 Task: Create a due date automation trigger when advanced on, on the wednesday of the week before a card is due add fields without custom field "Resume" set to a number greater or equal to 1 and greater than 10 at 11:00 AM.
Action: Mouse moved to (960, 72)
Screenshot: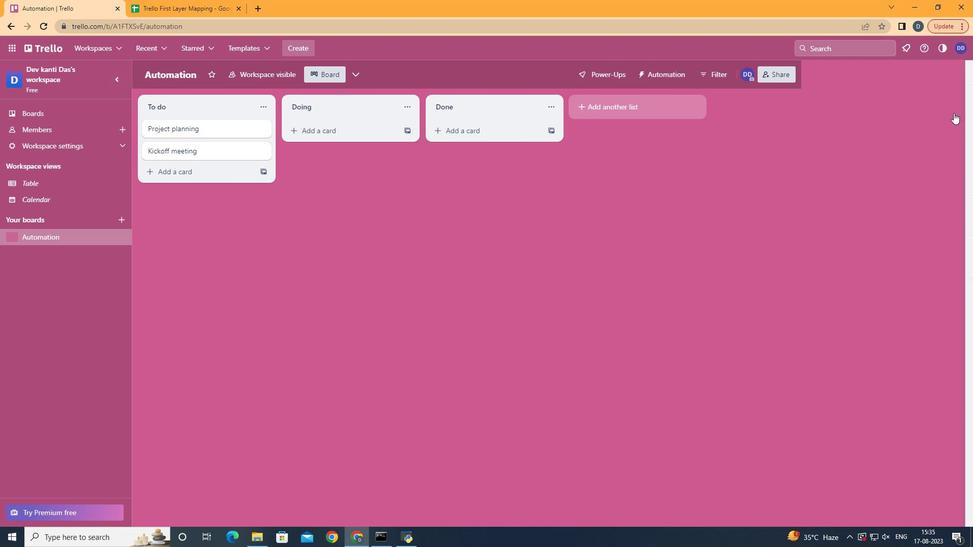 
Action: Mouse pressed left at (960, 72)
Screenshot: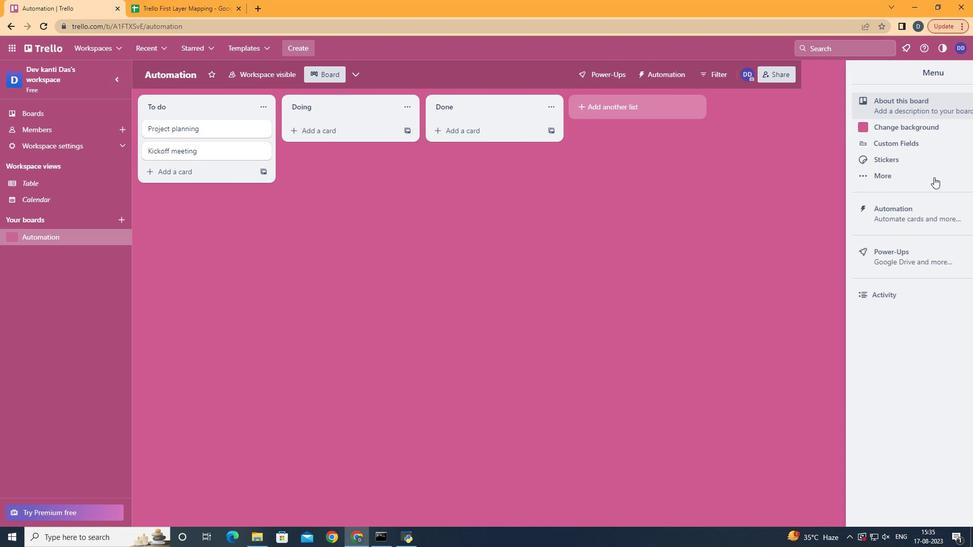 
Action: Mouse moved to (910, 216)
Screenshot: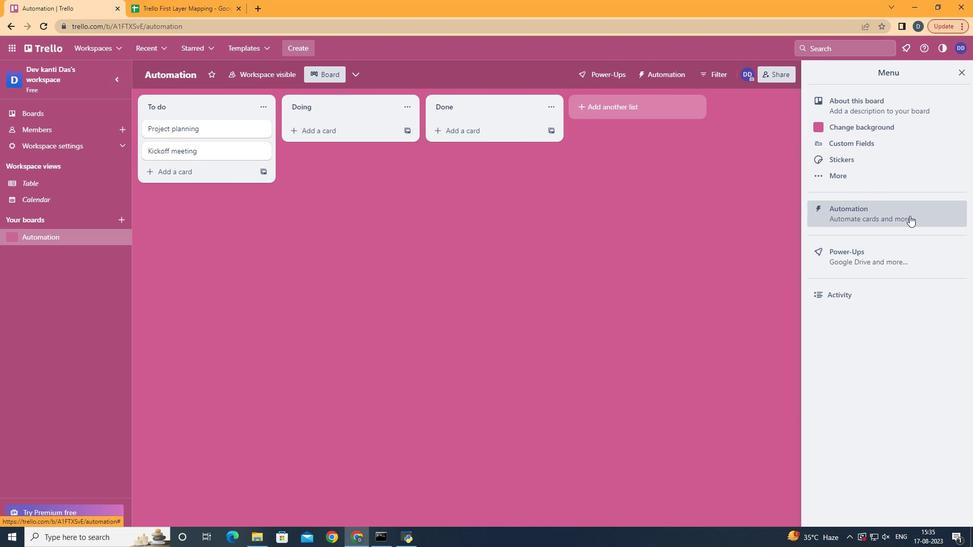 
Action: Mouse pressed left at (910, 216)
Screenshot: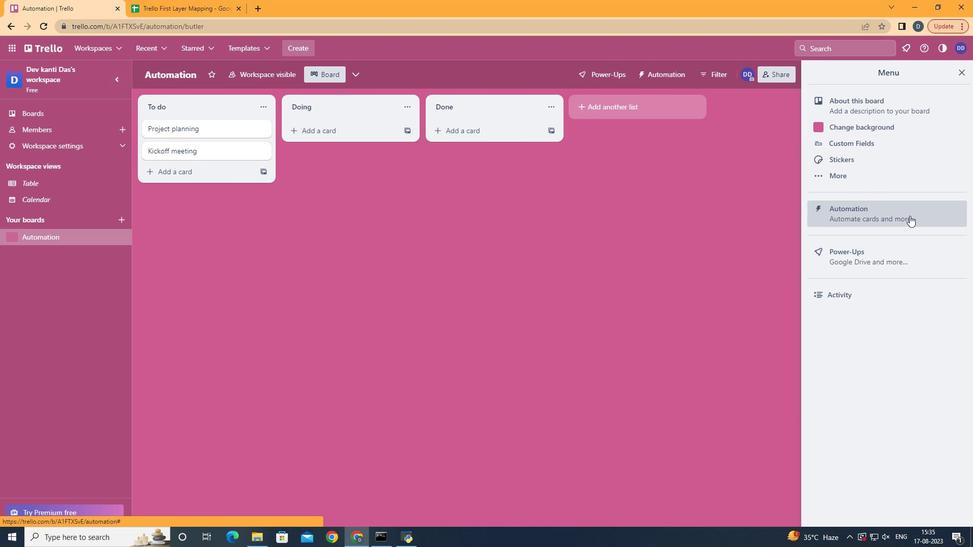 
Action: Mouse moved to (184, 202)
Screenshot: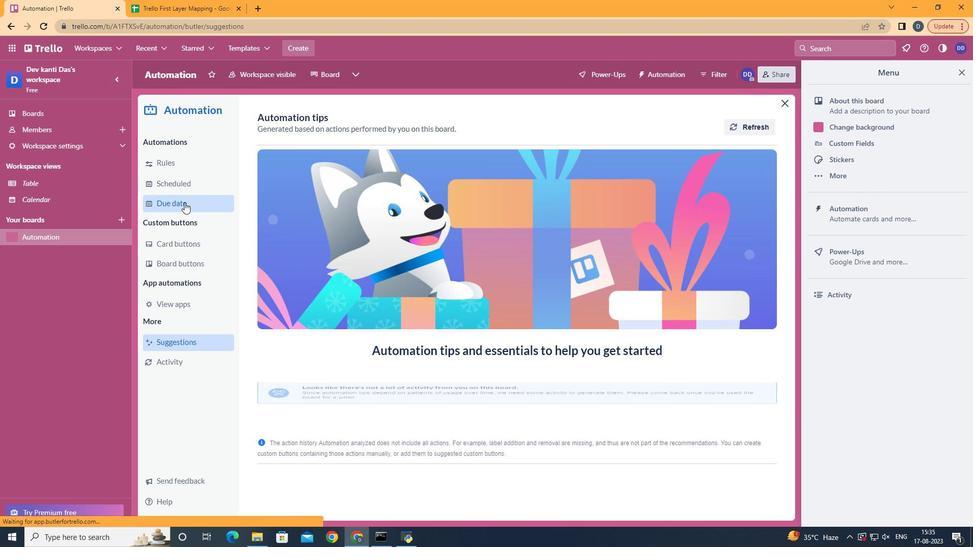 
Action: Mouse pressed left at (184, 202)
Screenshot: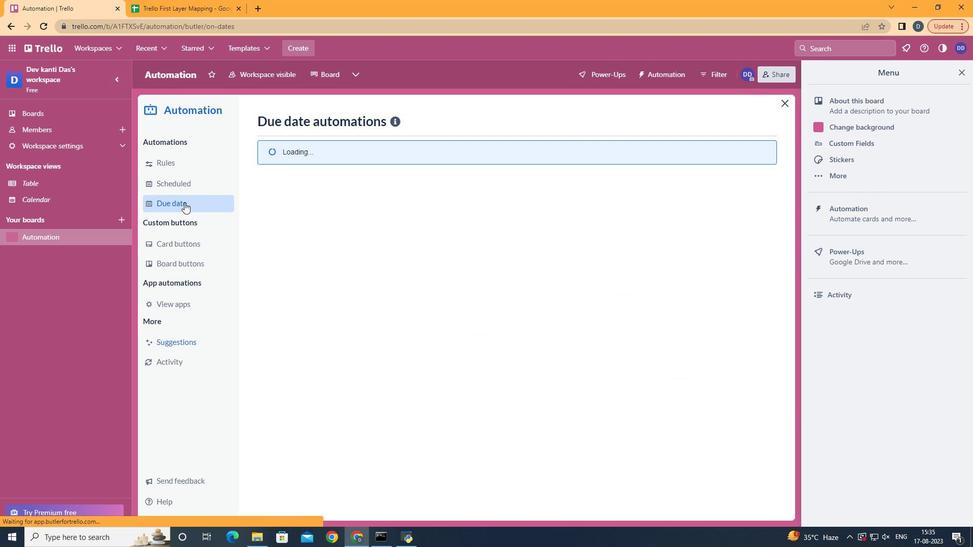 
Action: Mouse moved to (720, 124)
Screenshot: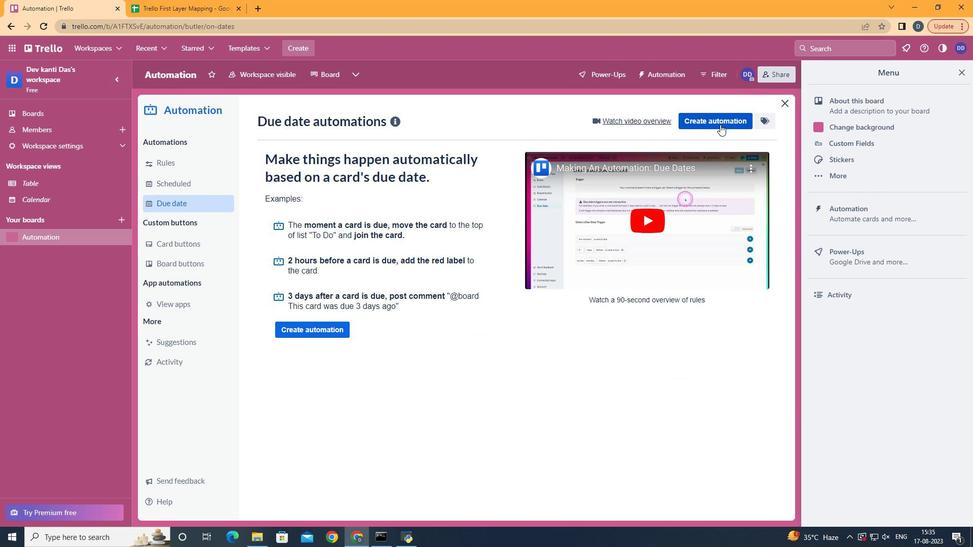 
Action: Mouse pressed left at (720, 124)
Screenshot: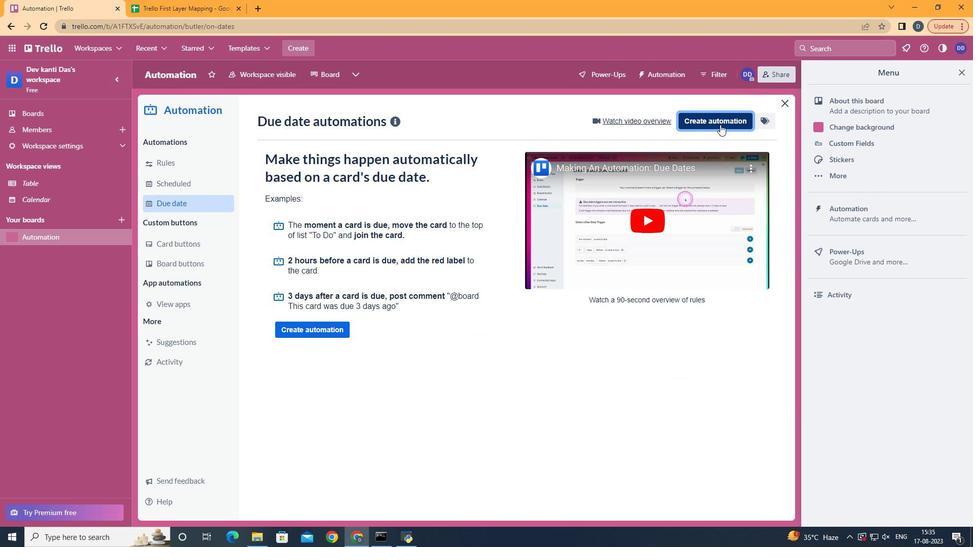 
Action: Mouse moved to (546, 210)
Screenshot: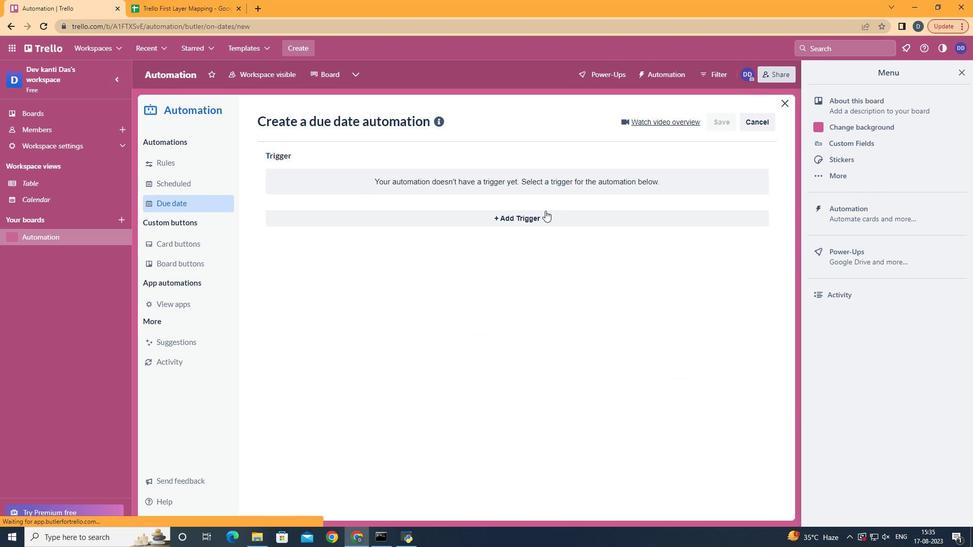 
Action: Mouse pressed left at (546, 210)
Screenshot: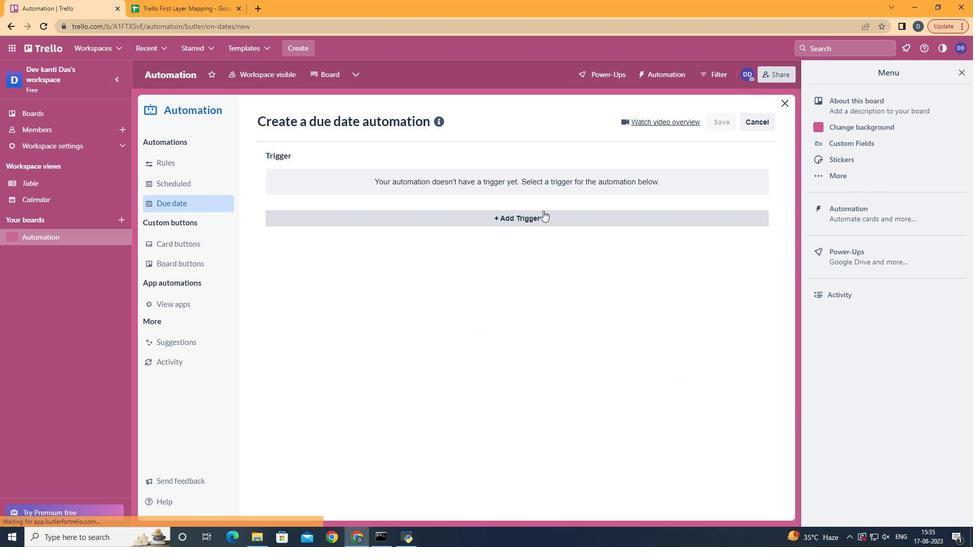 
Action: Mouse moved to (543, 211)
Screenshot: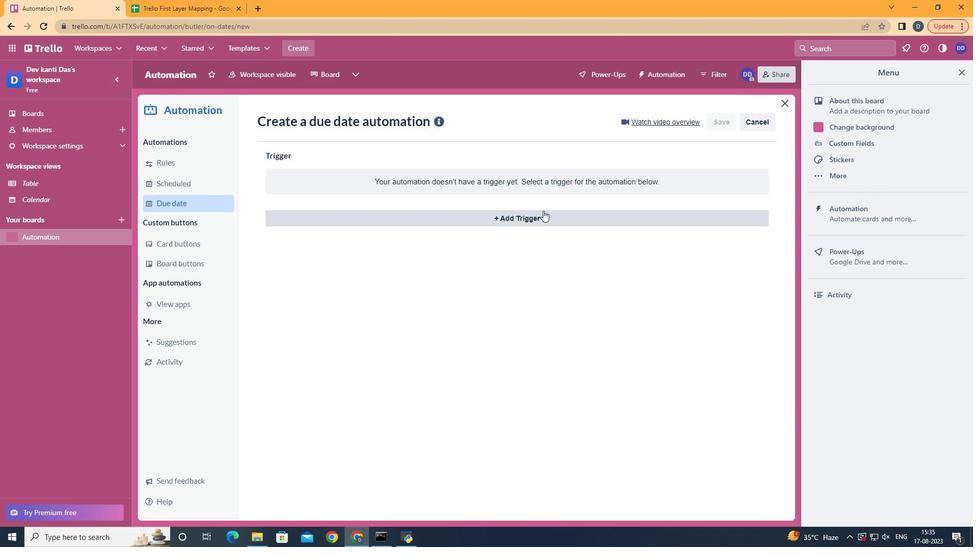 
Action: Mouse pressed left at (543, 211)
Screenshot: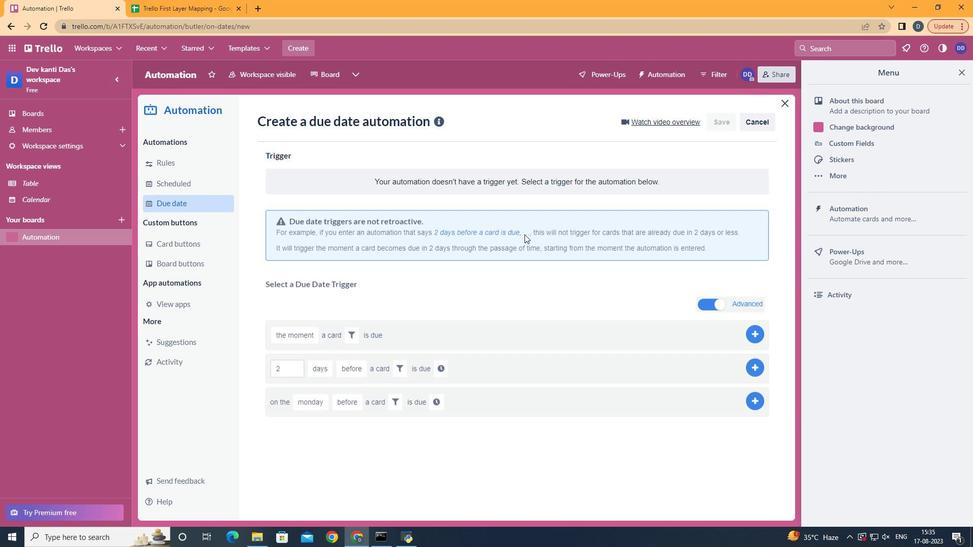 
Action: Mouse moved to (321, 307)
Screenshot: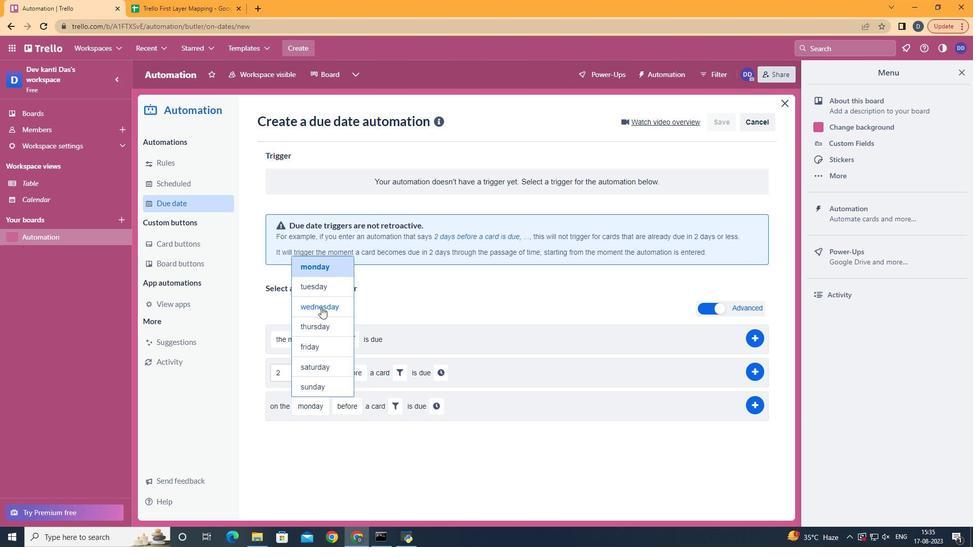 
Action: Mouse pressed left at (321, 307)
Screenshot: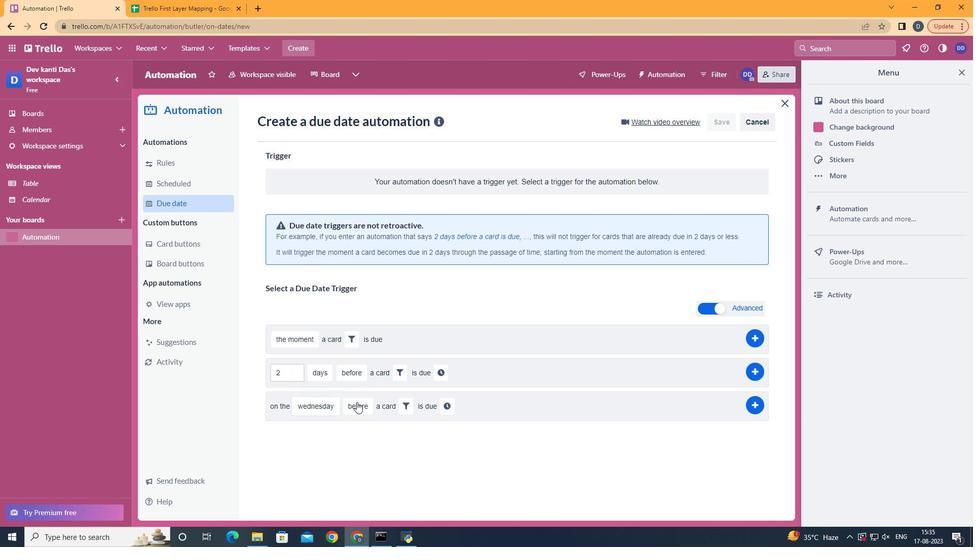 
Action: Mouse moved to (383, 489)
Screenshot: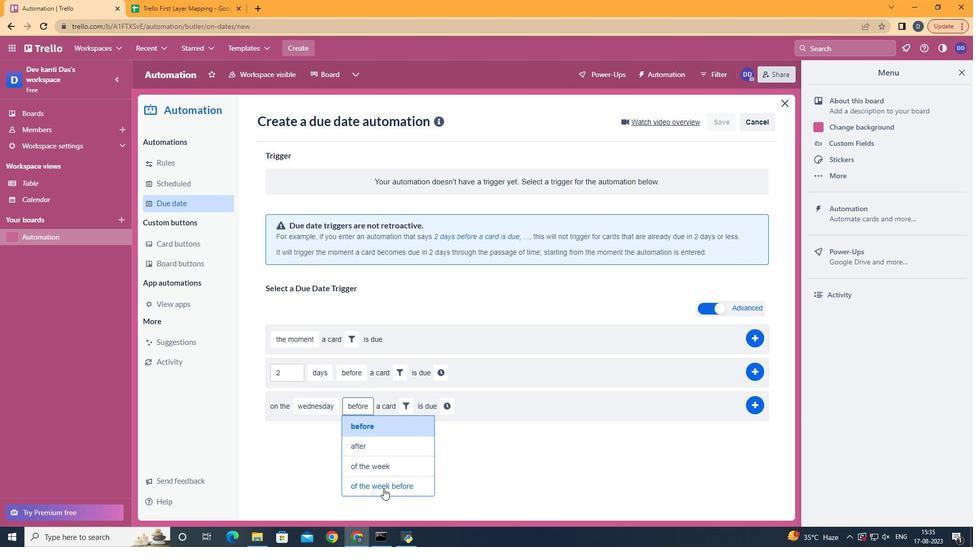
Action: Mouse pressed left at (383, 489)
Screenshot: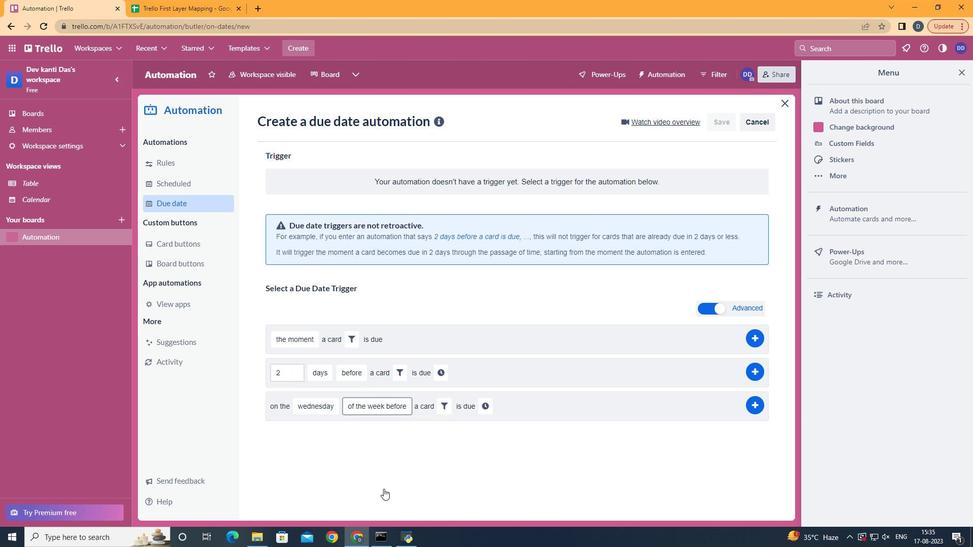 
Action: Mouse moved to (447, 410)
Screenshot: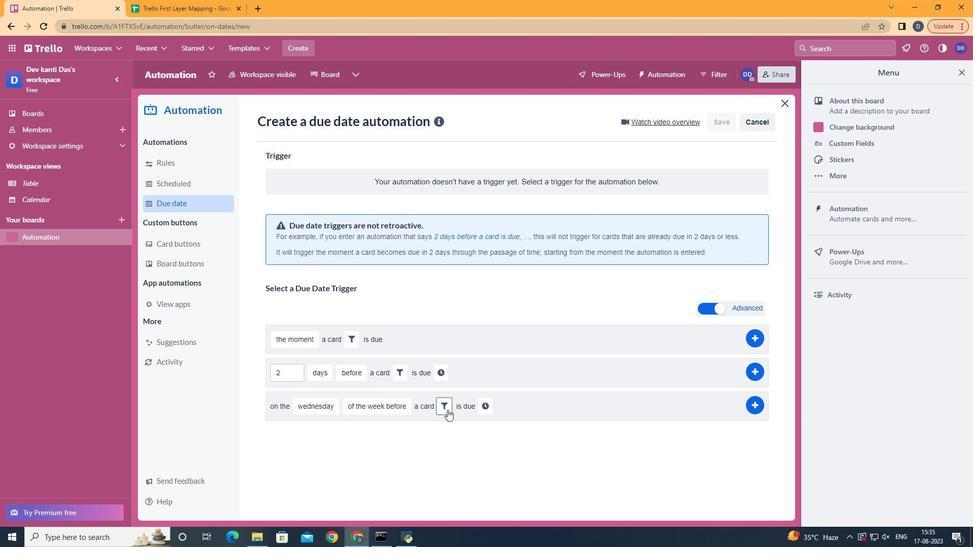 
Action: Mouse pressed left at (447, 410)
Screenshot: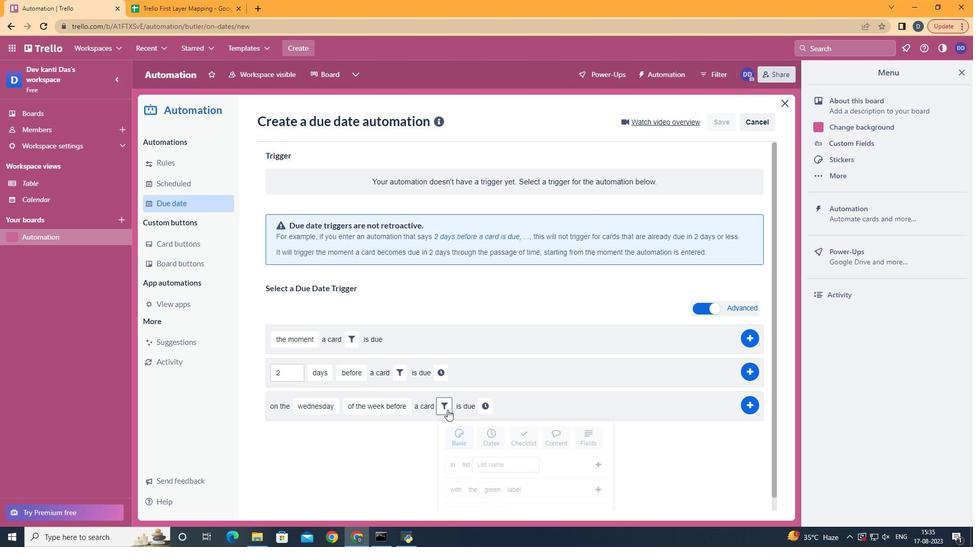 
Action: Mouse moved to (608, 443)
Screenshot: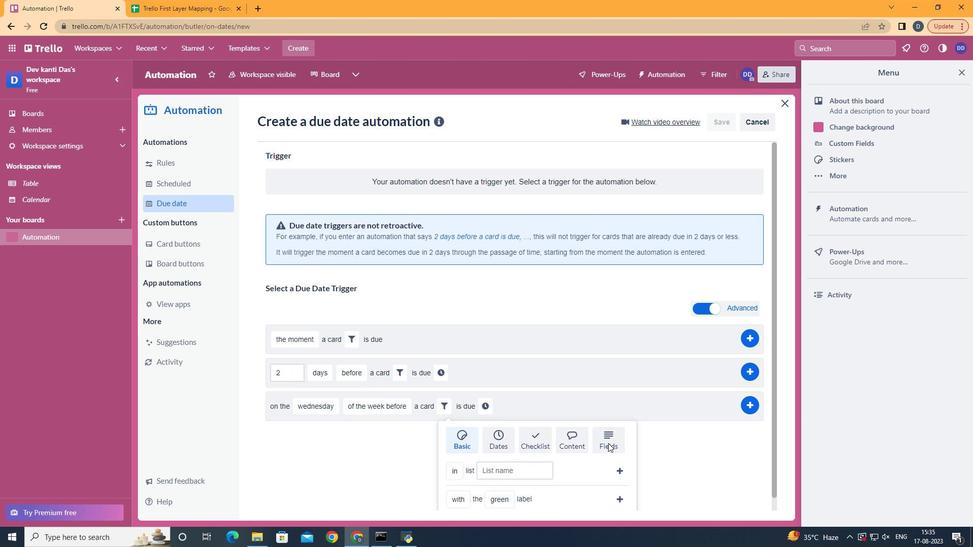 
Action: Mouse pressed left at (608, 443)
Screenshot: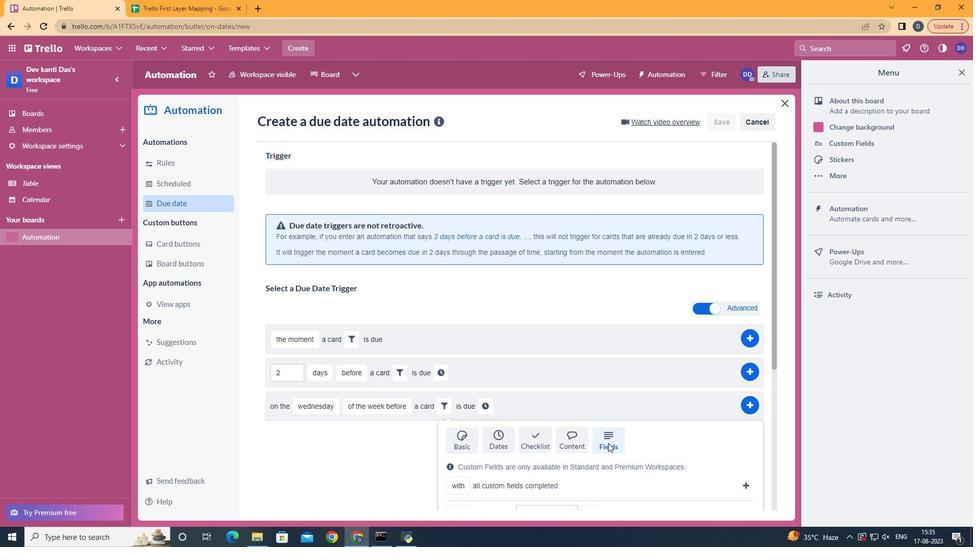 
Action: Mouse scrolled (608, 443) with delta (0, 0)
Screenshot: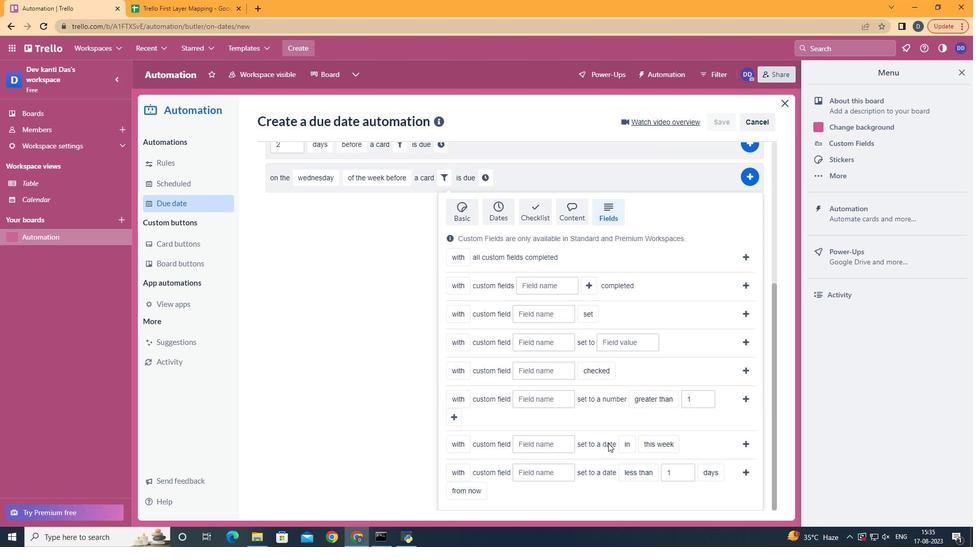 
Action: Mouse scrolled (608, 443) with delta (0, 0)
Screenshot: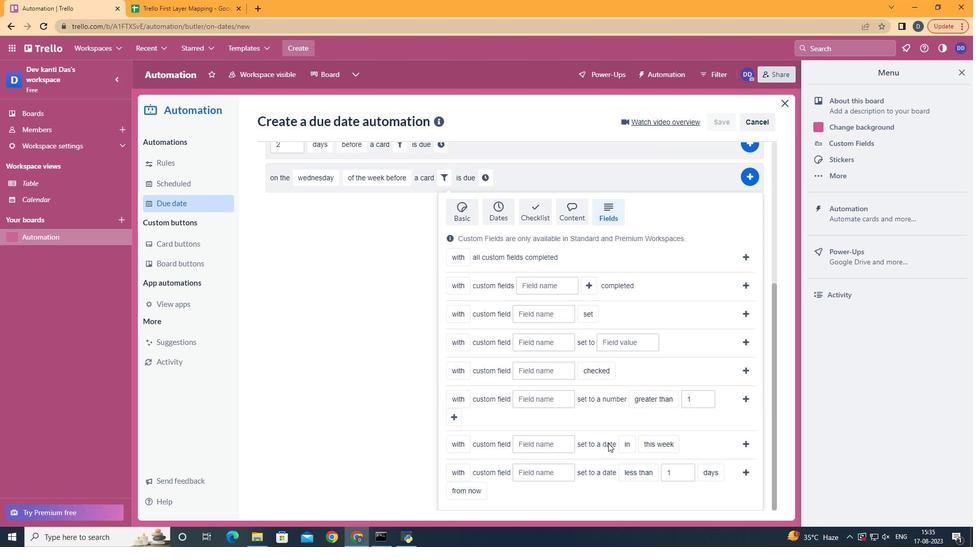 
Action: Mouse scrolled (608, 443) with delta (0, 0)
Screenshot: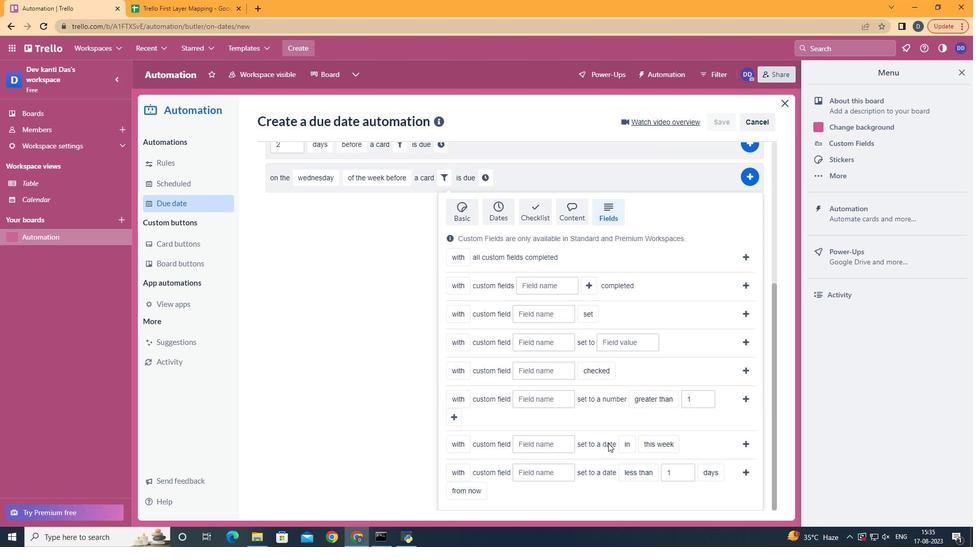 
Action: Mouse scrolled (608, 443) with delta (0, 0)
Screenshot: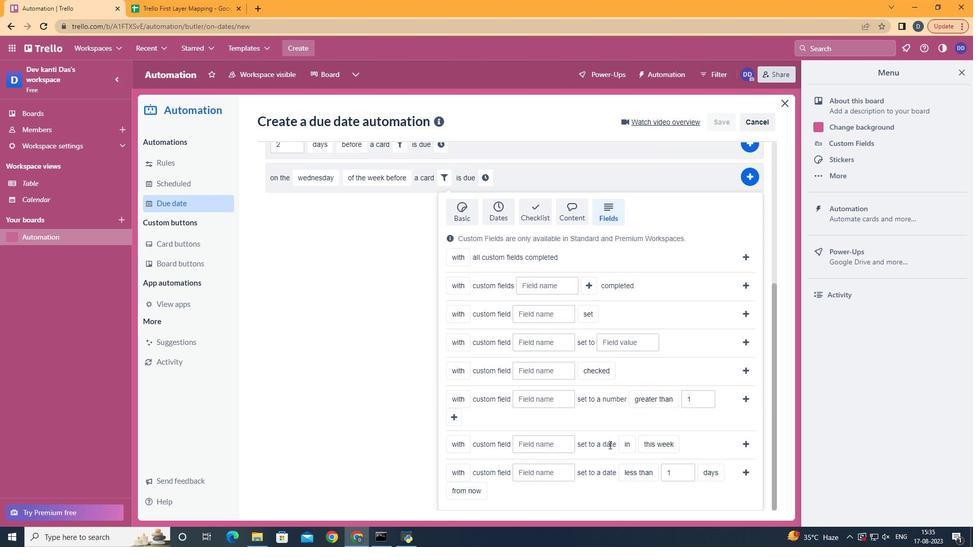 
Action: Mouse scrolled (608, 443) with delta (0, 0)
Screenshot: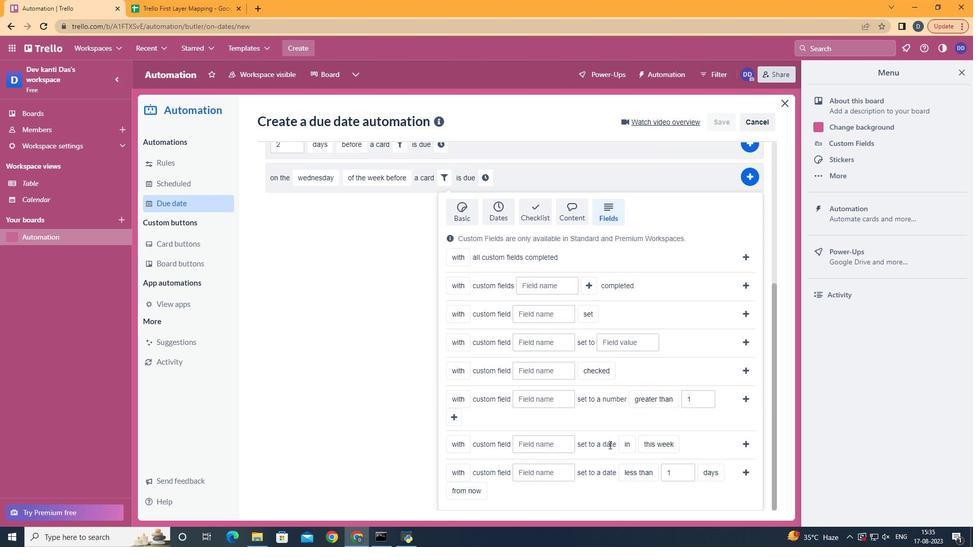 
Action: Mouse scrolled (608, 443) with delta (0, 0)
Screenshot: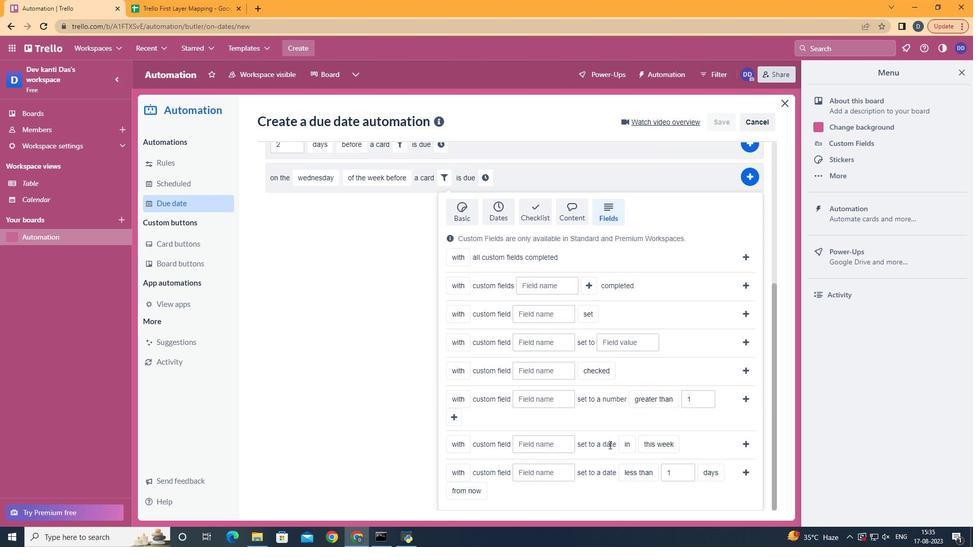 
Action: Mouse moved to (474, 438)
Screenshot: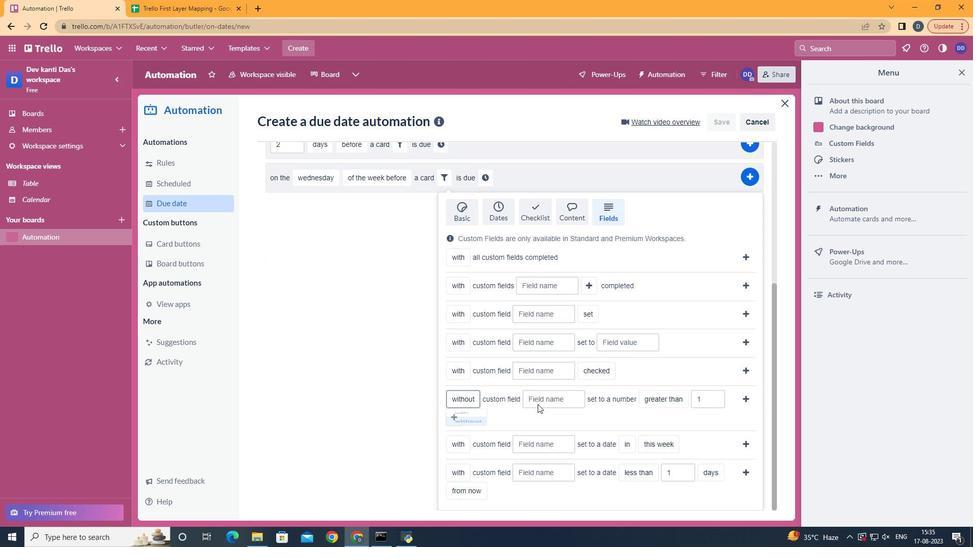 
Action: Mouse pressed left at (474, 438)
Screenshot: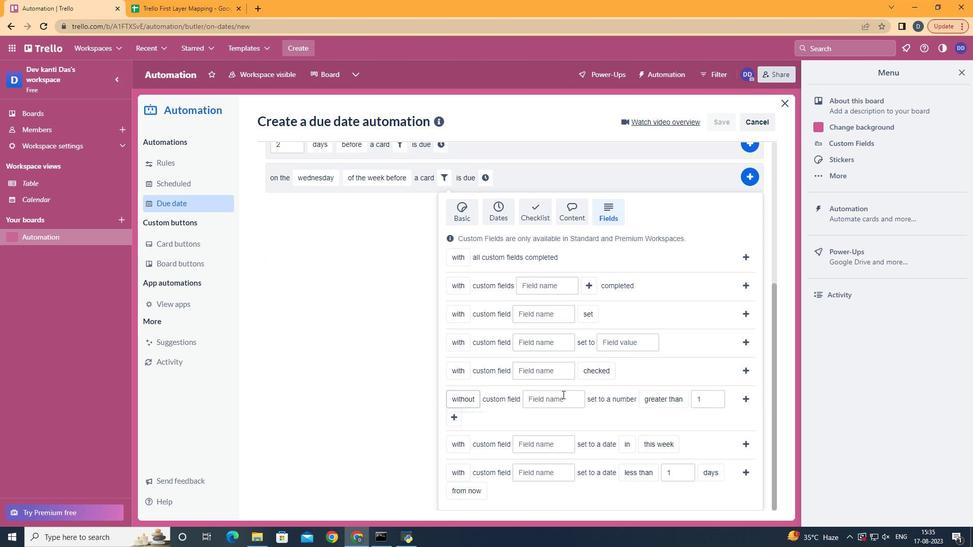 
Action: Mouse moved to (563, 395)
Screenshot: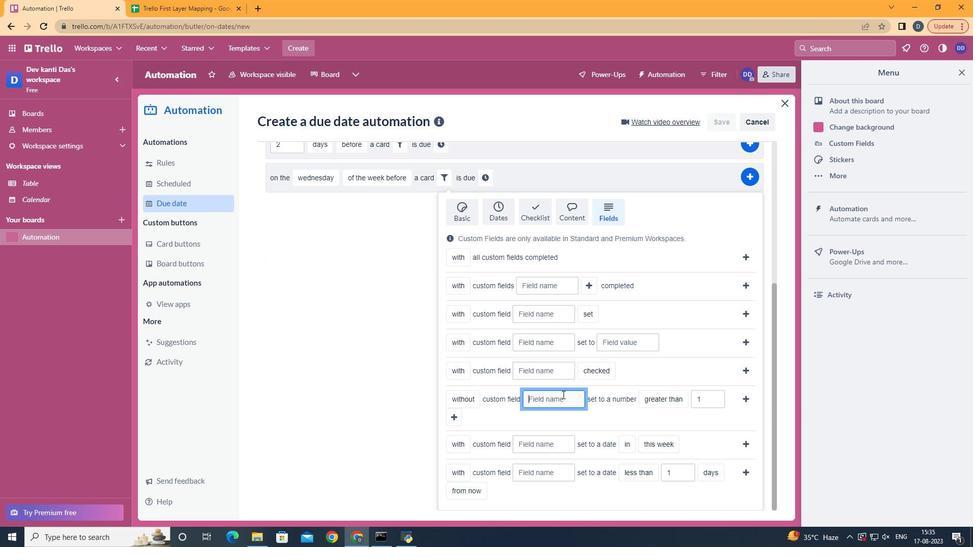 
Action: Mouse pressed left at (563, 395)
Screenshot: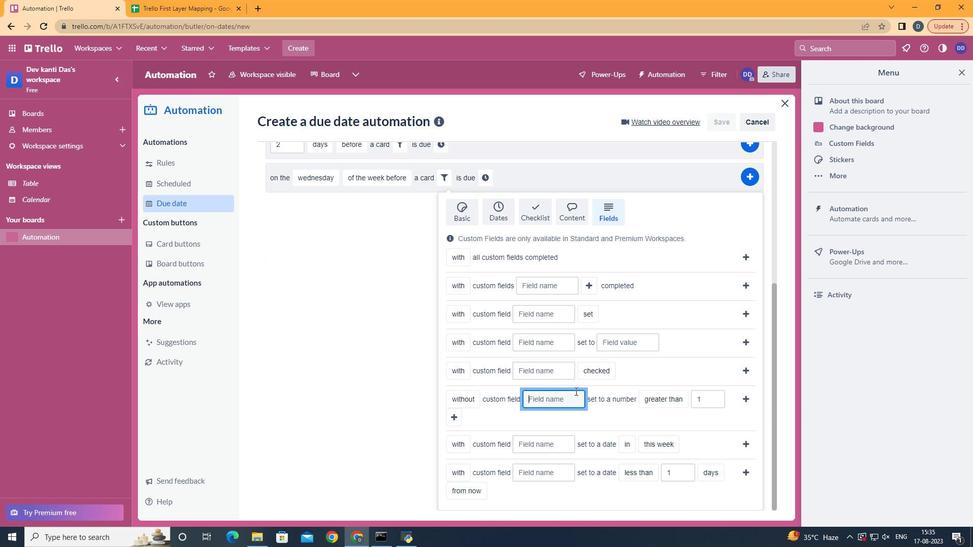 
Action: Mouse moved to (579, 390)
Screenshot: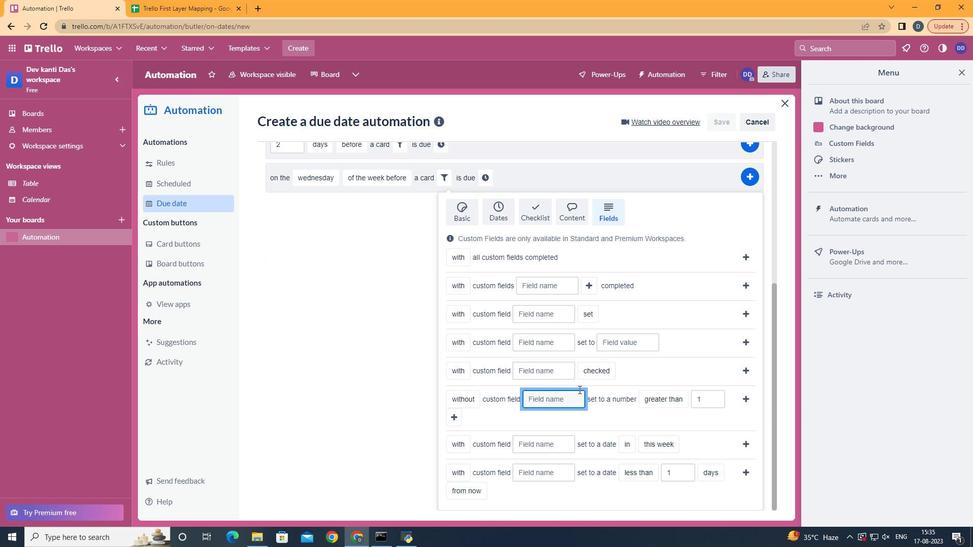 
Action: Key pressed <Key.shift>
Screenshot: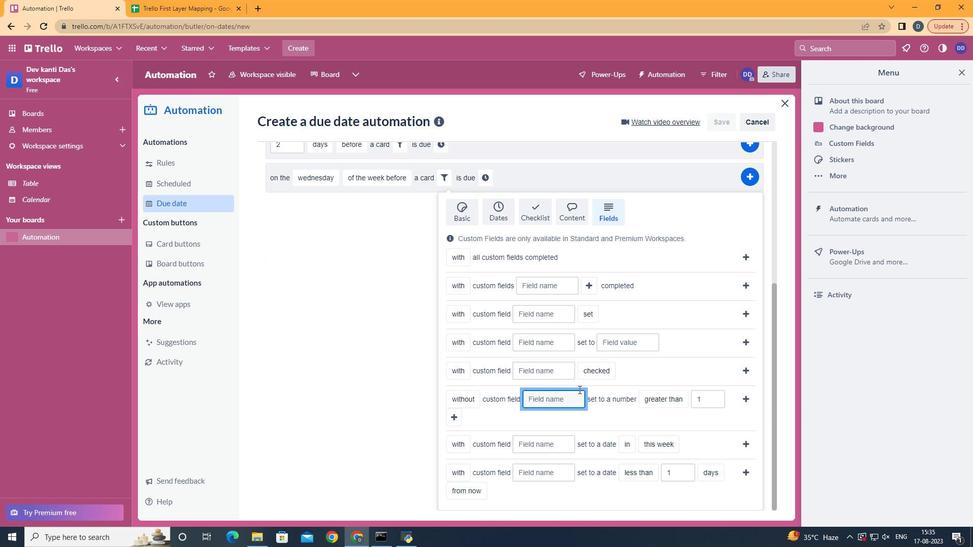 
Action: Mouse moved to (579, 390)
Screenshot: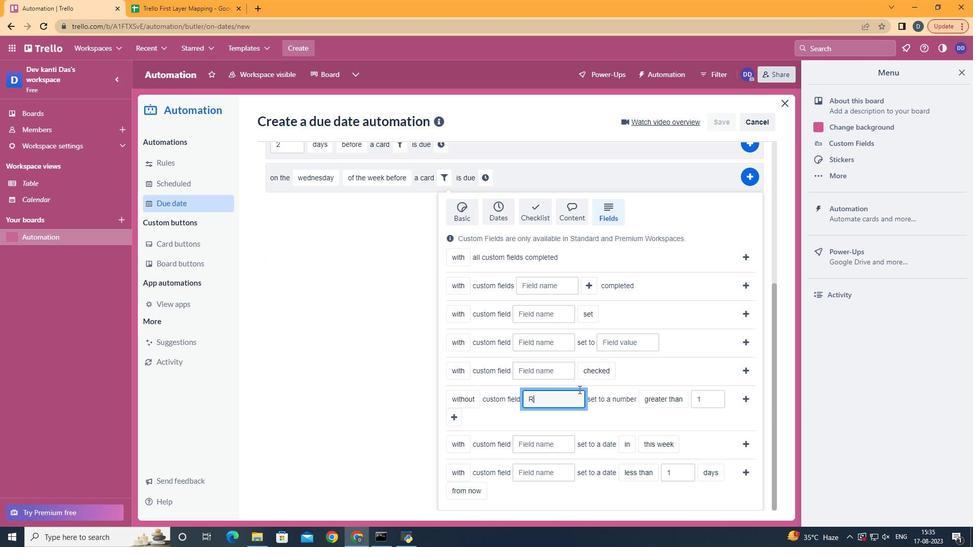 
Action: Key pressed Resume
Screenshot: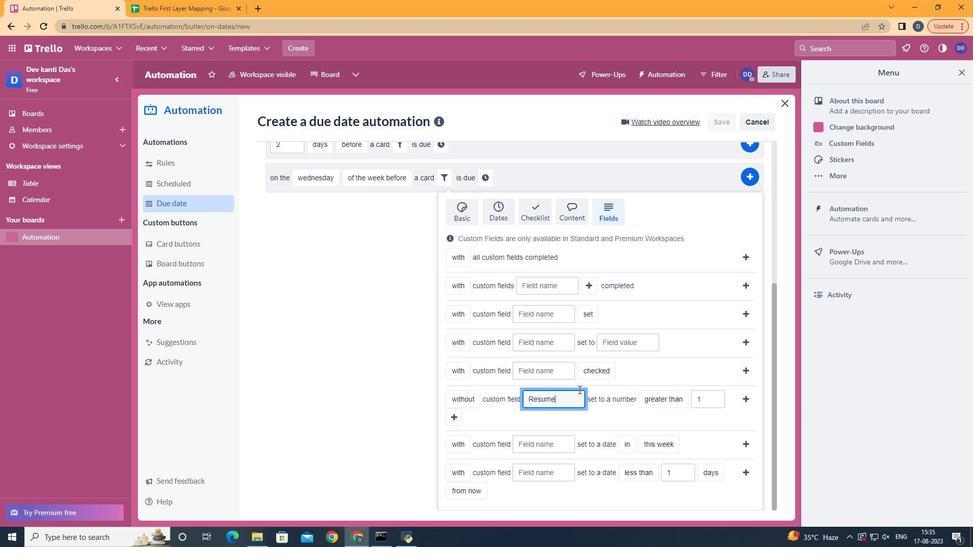 
Action: Mouse moved to (686, 435)
Screenshot: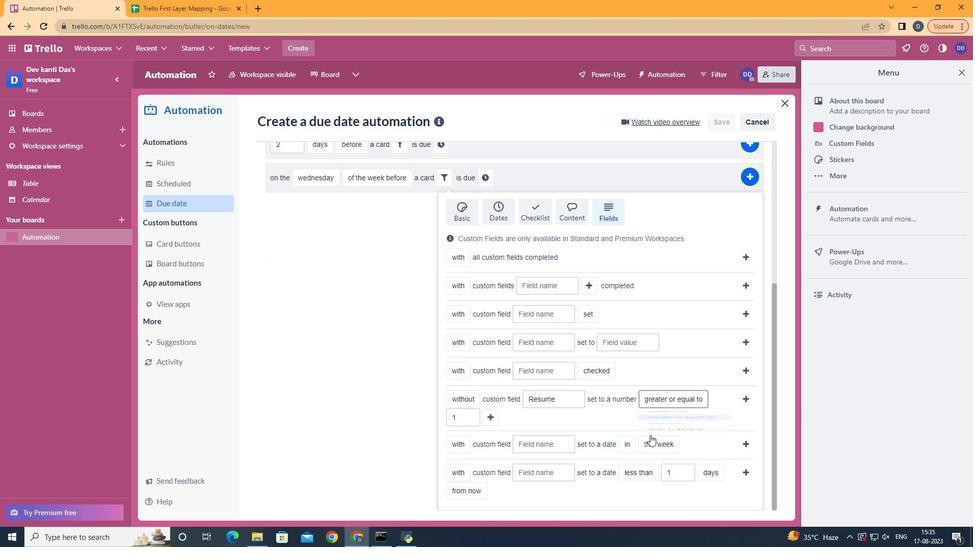 
Action: Mouse pressed left at (686, 435)
Screenshot: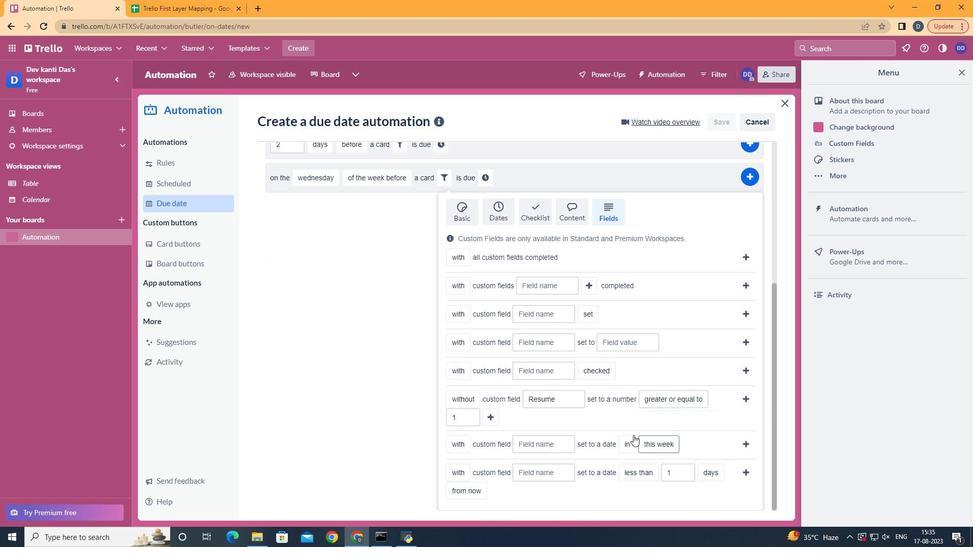 
Action: Mouse moved to (495, 415)
Screenshot: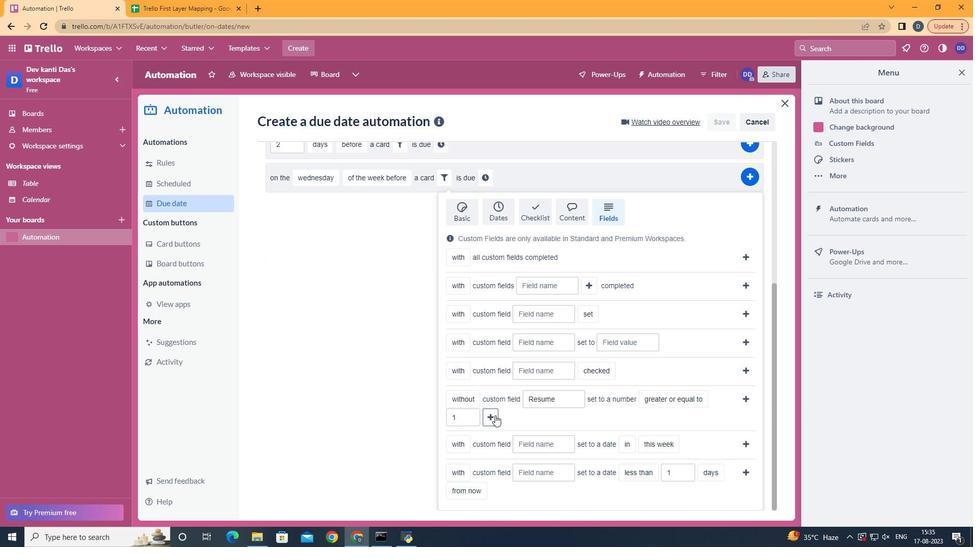 
Action: Mouse pressed left at (495, 415)
Screenshot: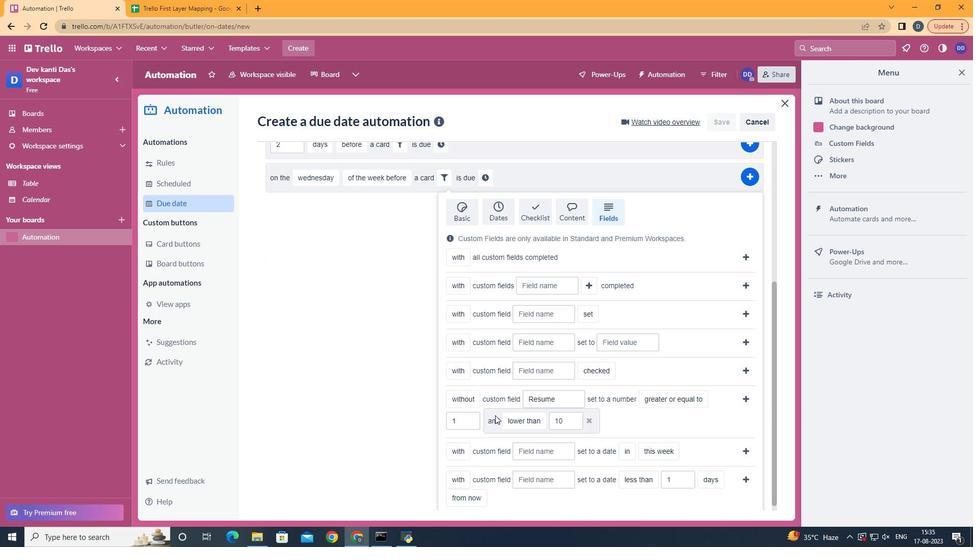 
Action: Mouse moved to (555, 482)
Screenshot: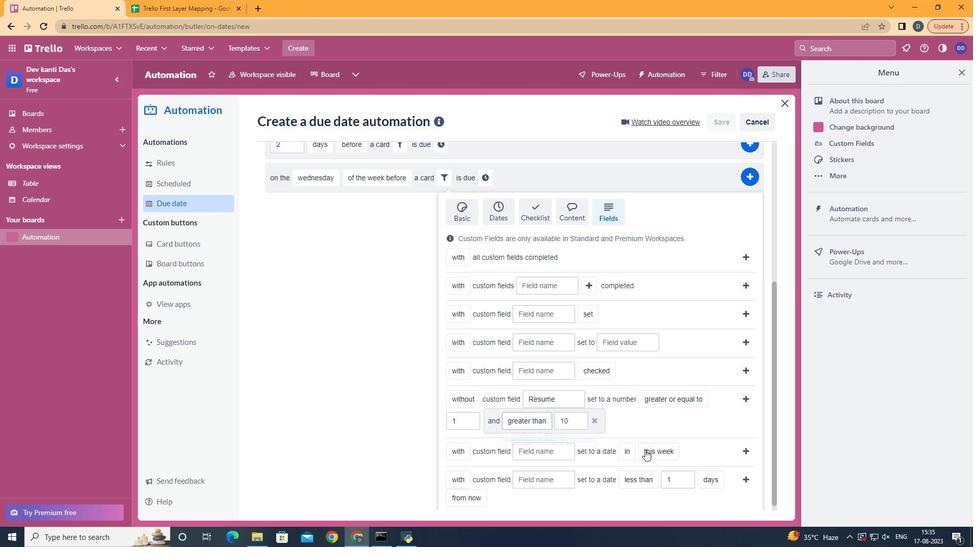 
Action: Mouse pressed left at (555, 482)
Screenshot: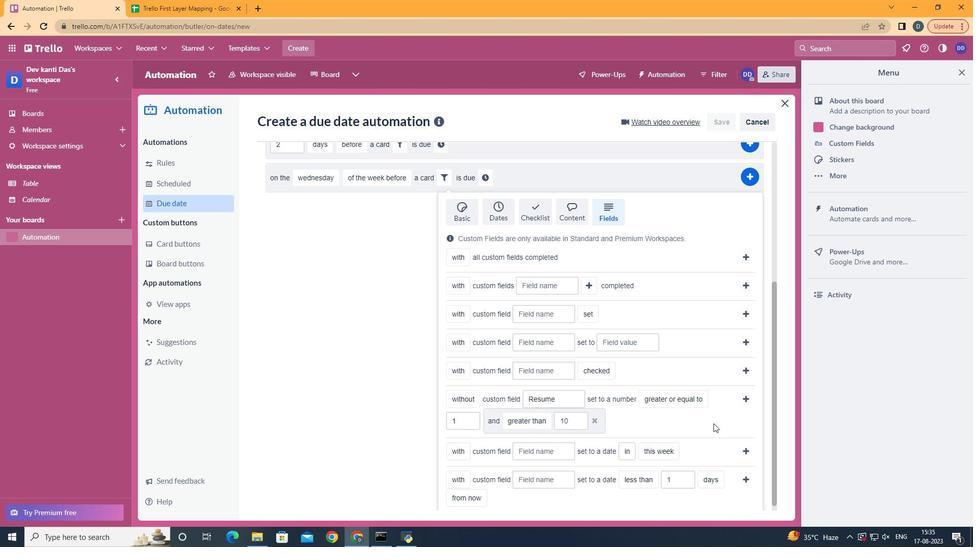 
Action: Mouse moved to (739, 404)
Screenshot: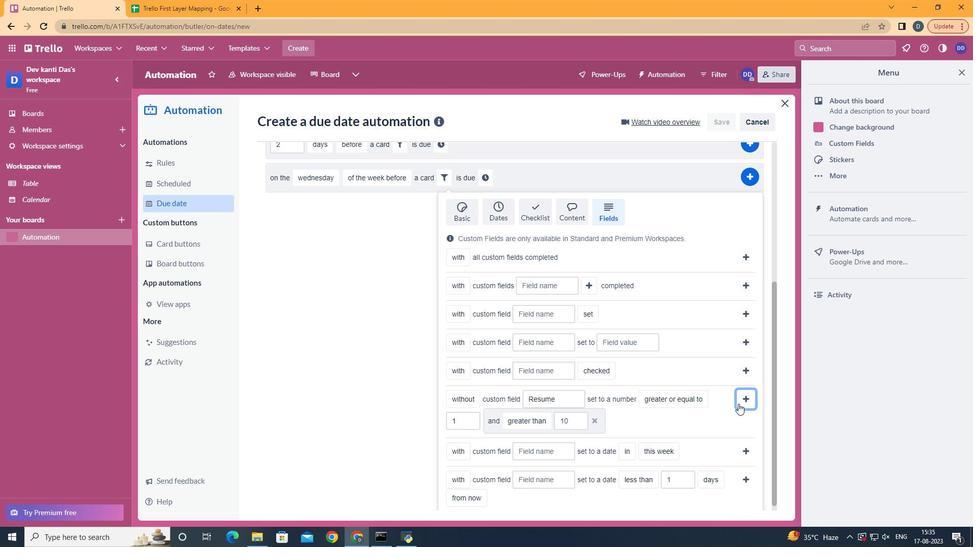 
Action: Mouse pressed left at (739, 404)
Screenshot: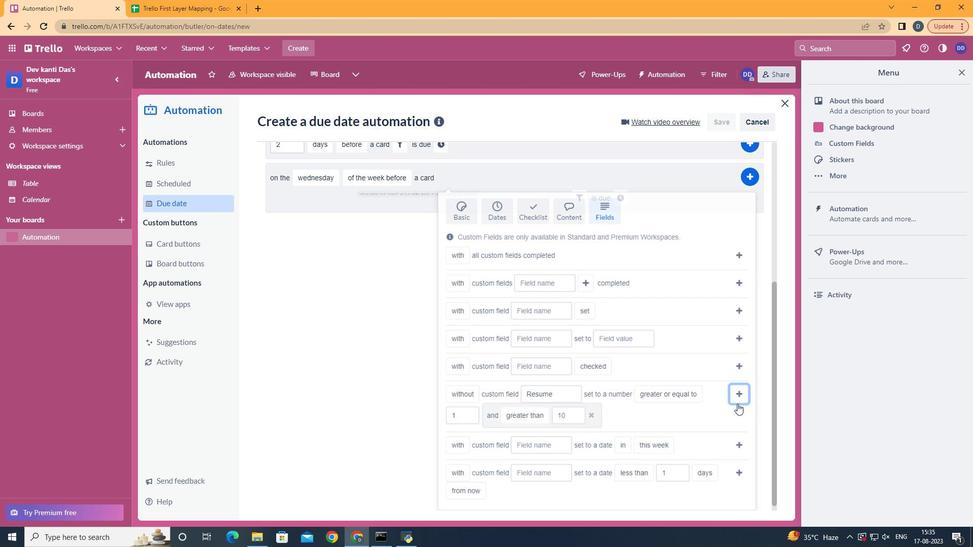 
Action: Mouse moved to (325, 426)
Screenshot: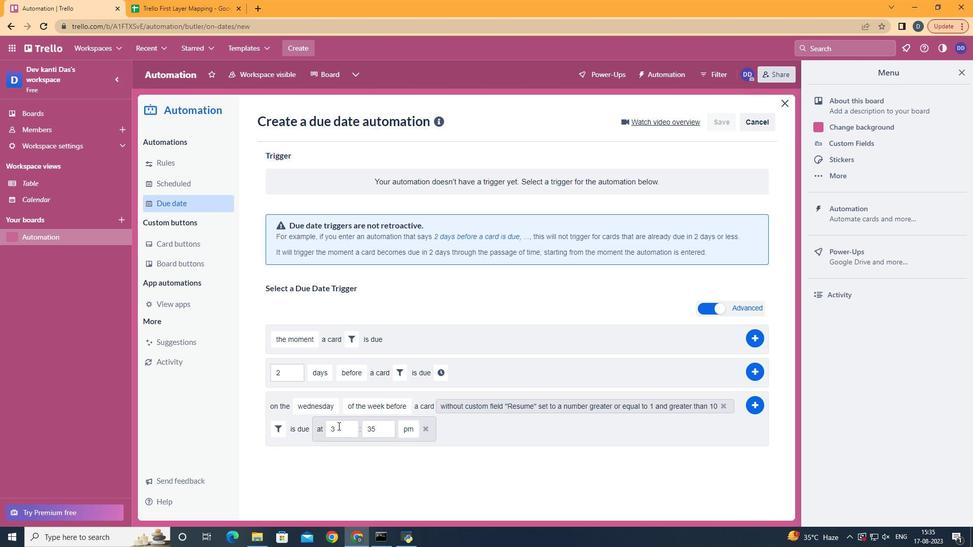 
Action: Mouse pressed left at (325, 426)
Screenshot: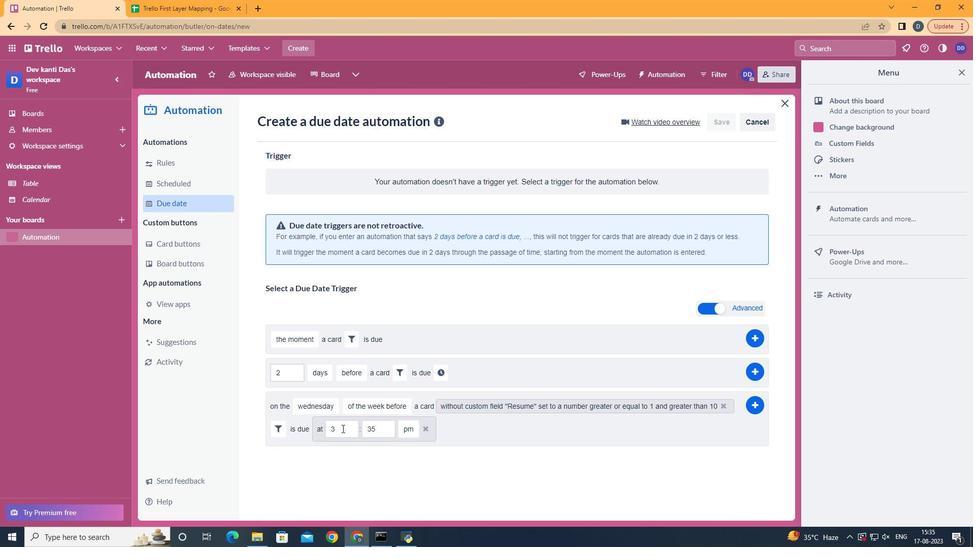 
Action: Mouse moved to (345, 429)
Screenshot: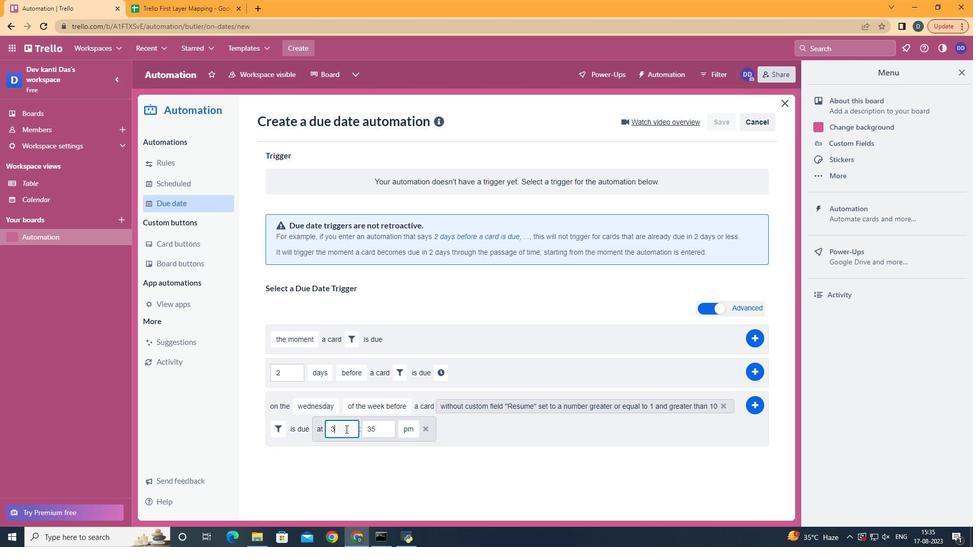 
Action: Mouse pressed left at (345, 429)
Screenshot: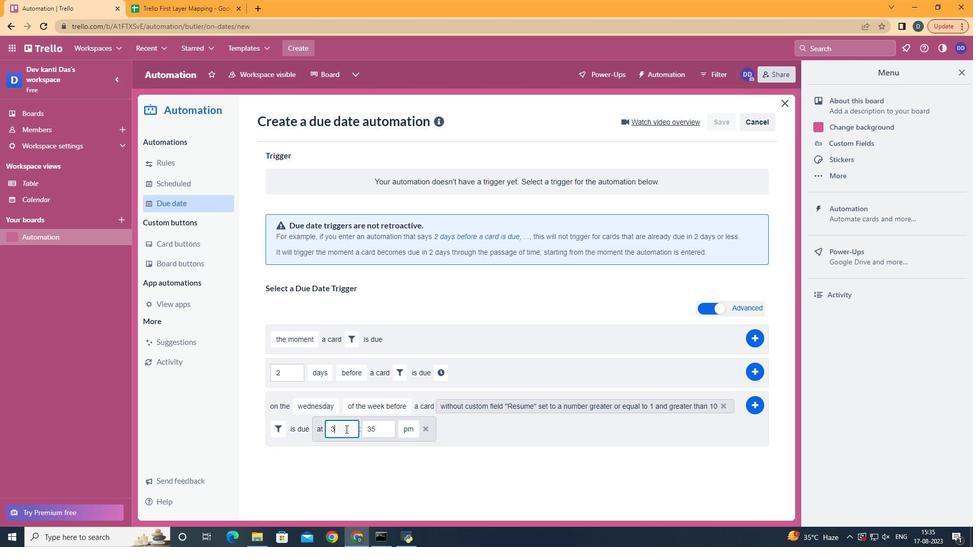 
Action: Mouse moved to (318, 438)
Screenshot: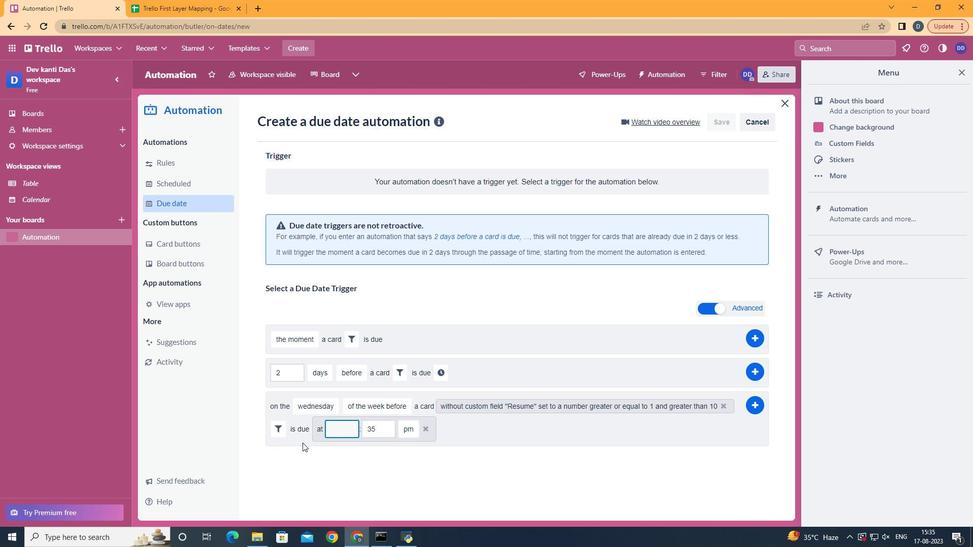 
Action: Key pressed <Key.backspace>
Screenshot: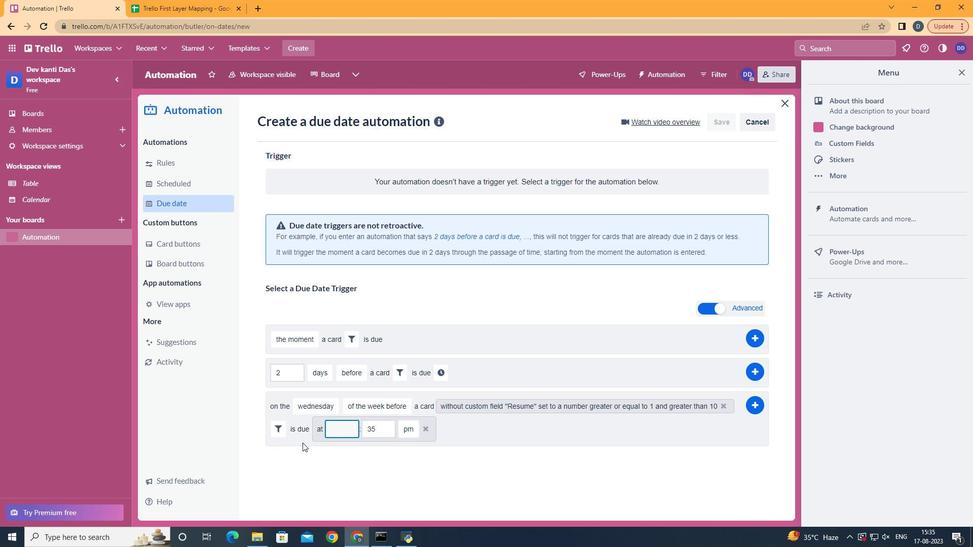 
Action: Mouse moved to (302, 443)
Screenshot: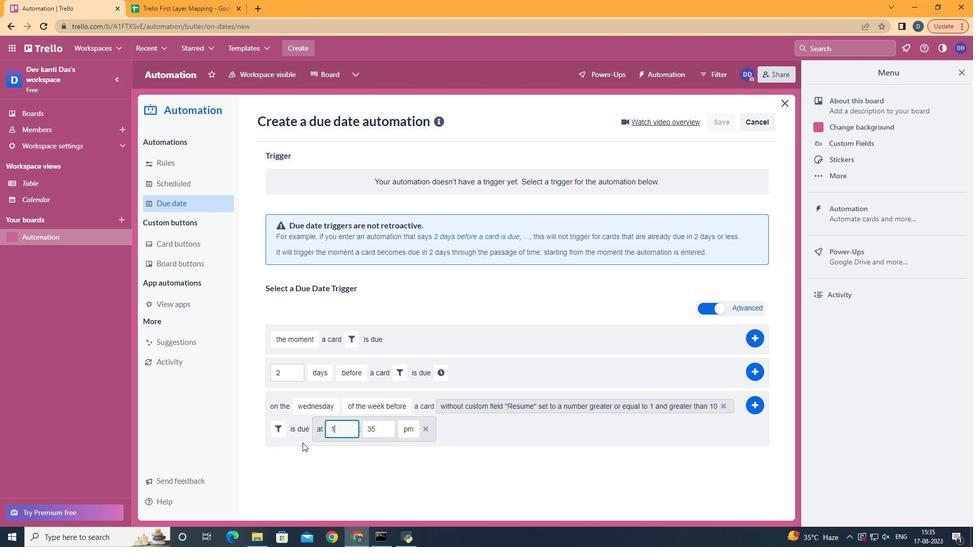 
Action: Key pressed 11
Screenshot: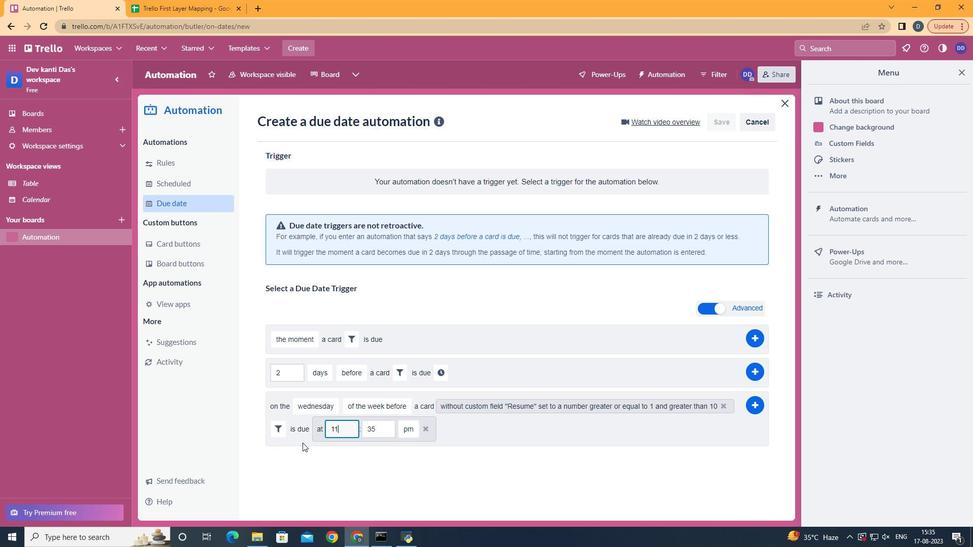 
Action: Mouse moved to (390, 432)
Screenshot: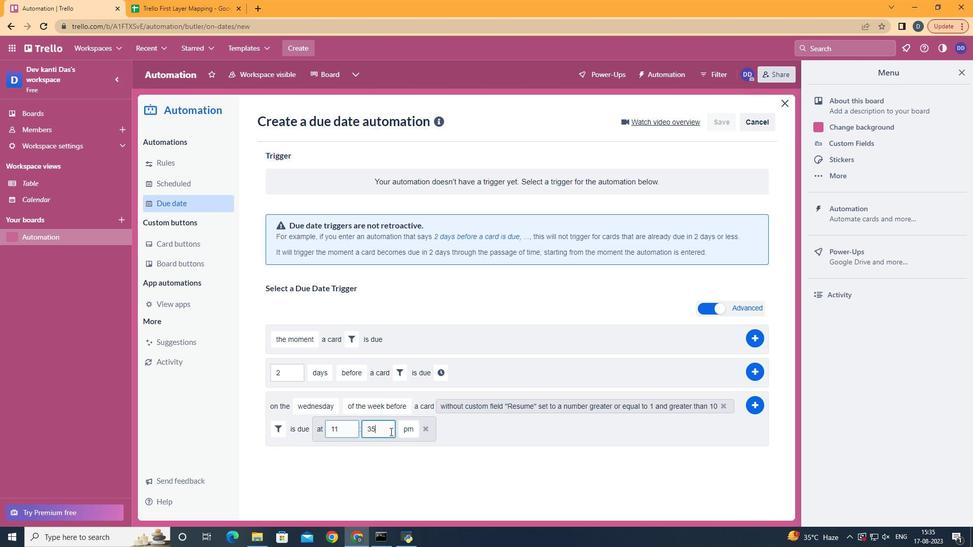 
Action: Mouse pressed left at (390, 432)
Screenshot: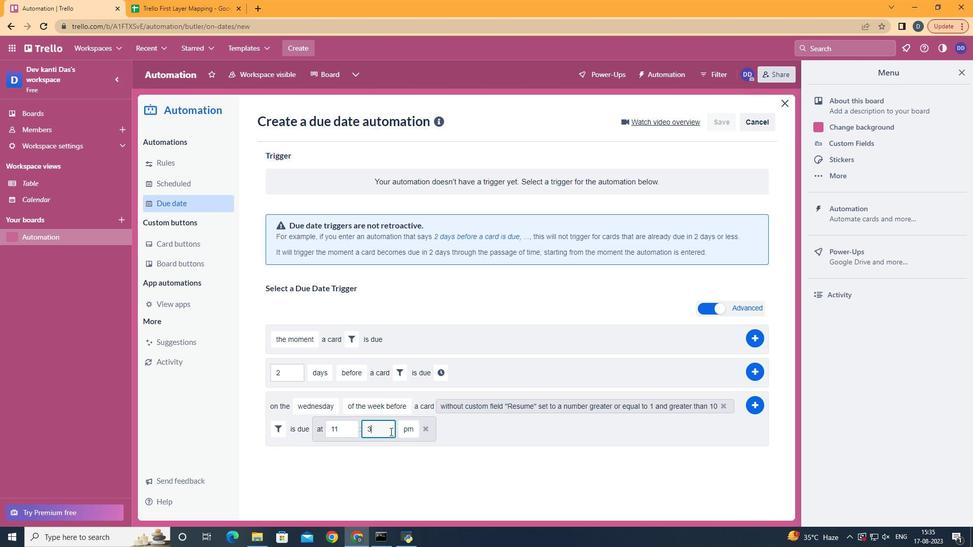 
Action: Key pressed <Key.backspace><Key.backspace>00
Screenshot: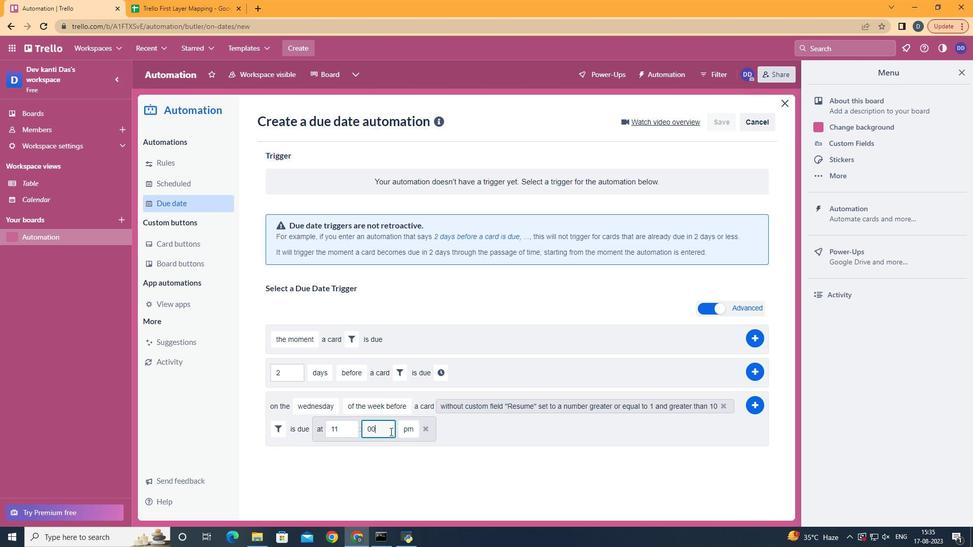 
Action: Mouse moved to (414, 452)
Screenshot: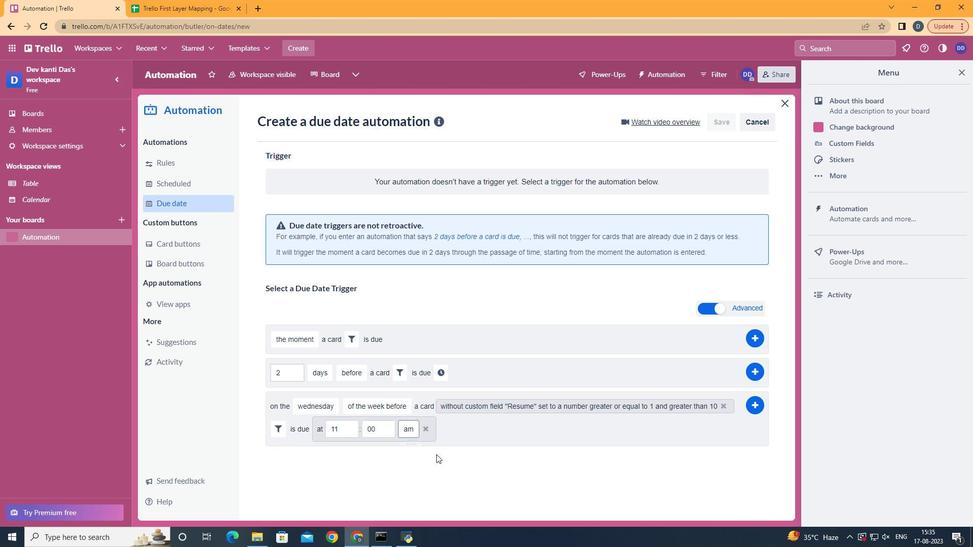 
Action: Mouse pressed left at (414, 452)
Screenshot: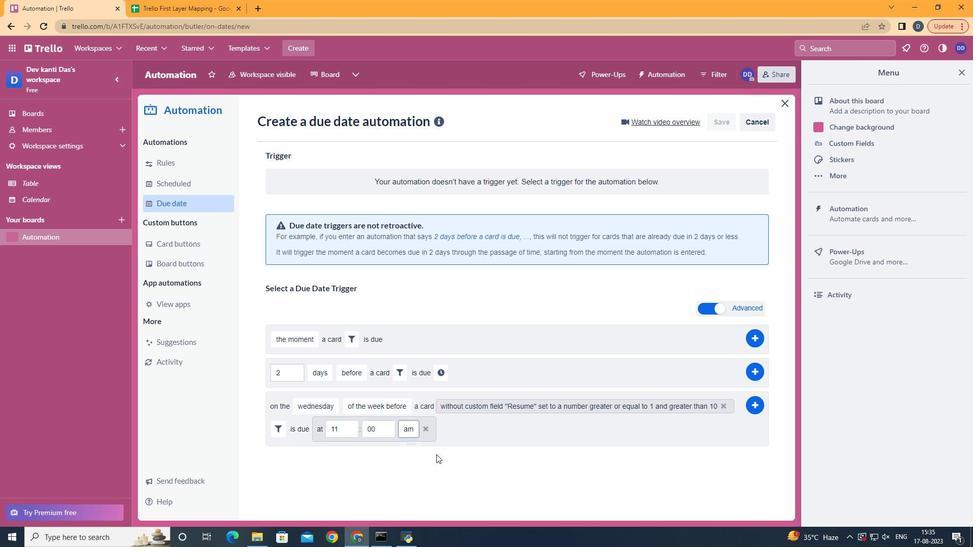 
Action: Mouse moved to (749, 405)
Screenshot: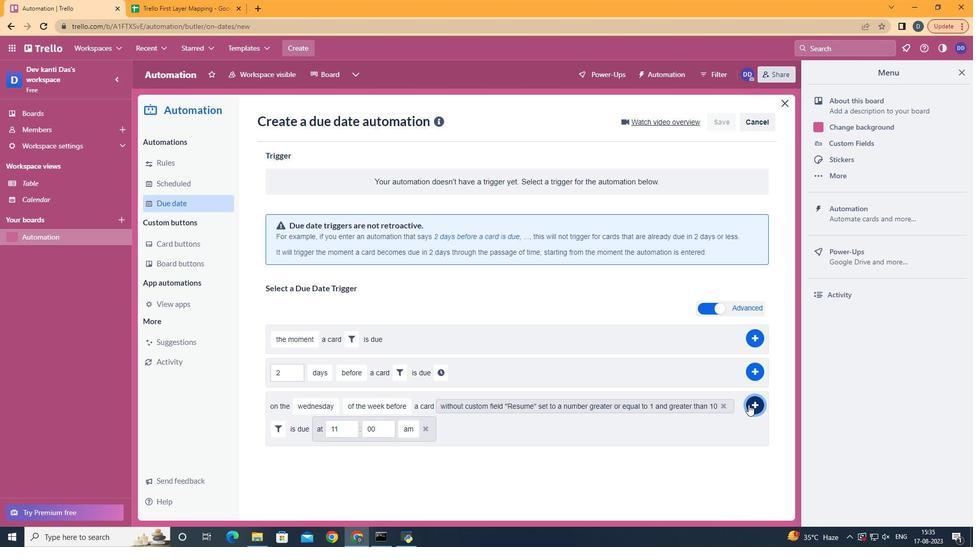 
Action: Mouse pressed left at (749, 405)
Screenshot: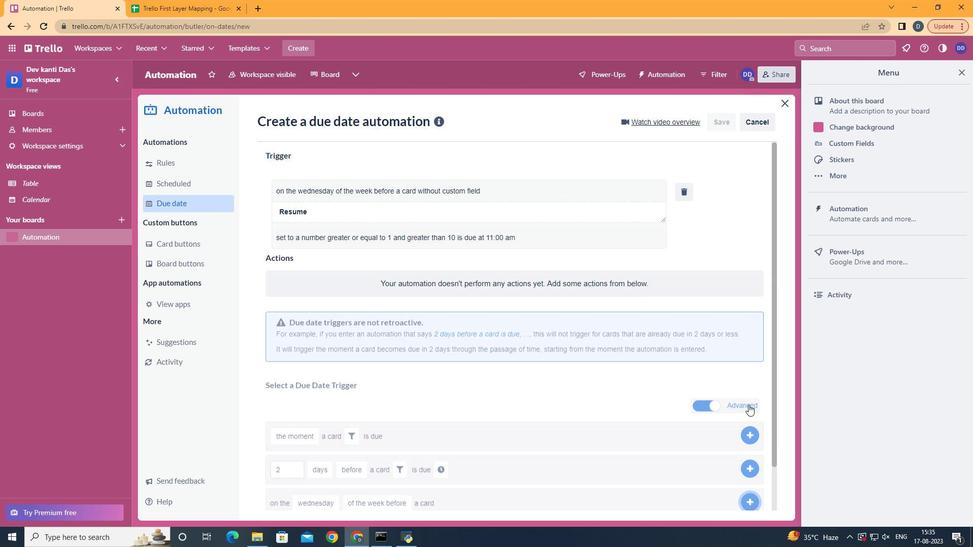 
Action: Mouse moved to (749, 405)
Screenshot: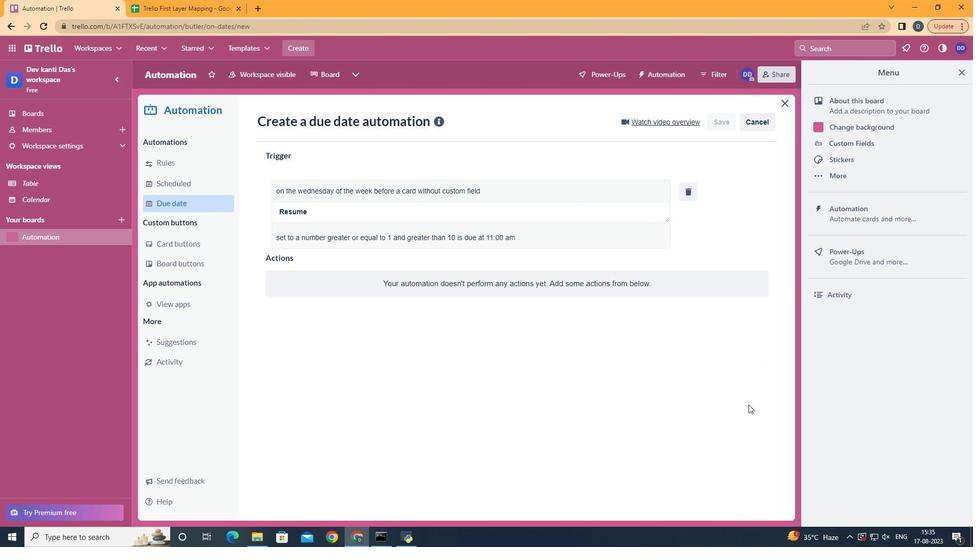 
